 Task: Look for products in the category "Dental Care" with coconut flavor only.
Action: Mouse moved to (262, 107)
Screenshot: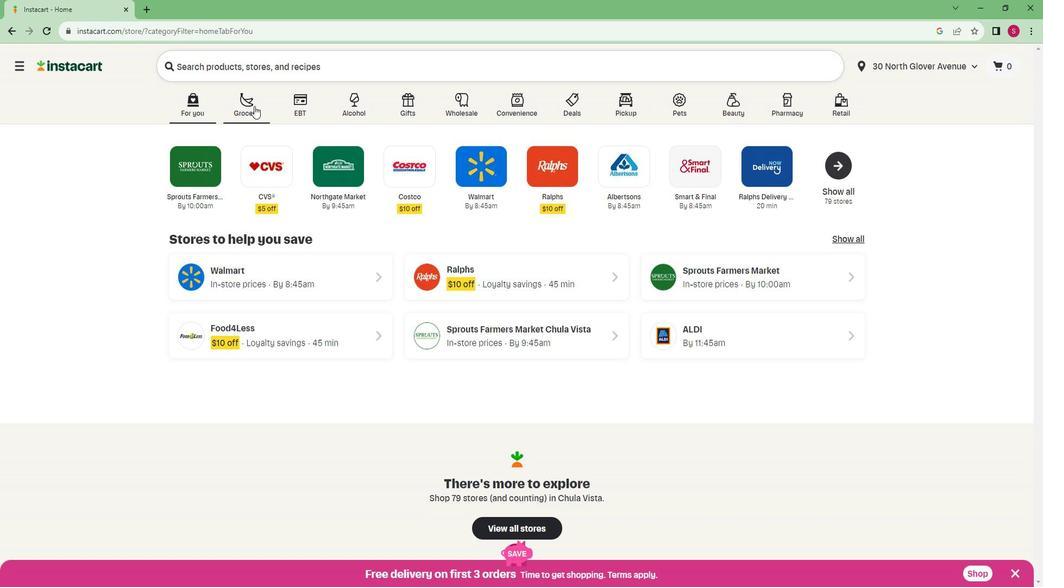 
Action: Mouse pressed left at (262, 107)
Screenshot: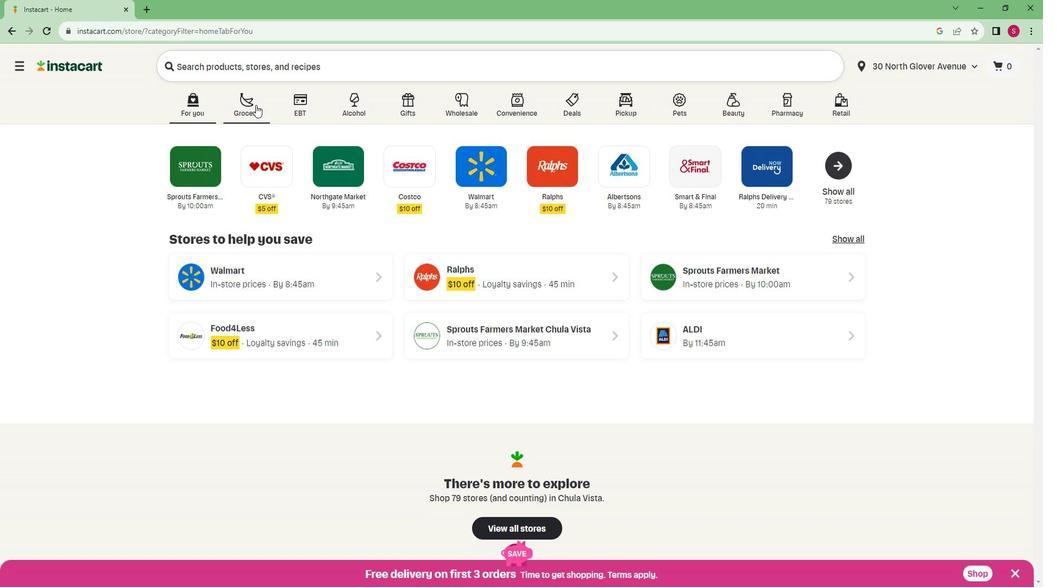 
Action: Mouse moved to (239, 246)
Screenshot: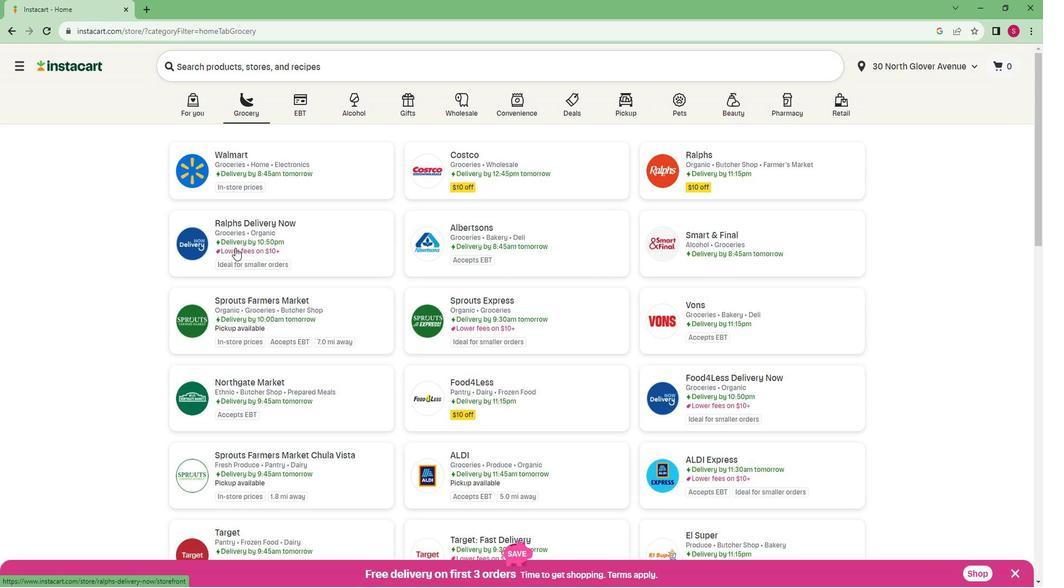 
Action: Mouse scrolled (239, 245) with delta (0, 0)
Screenshot: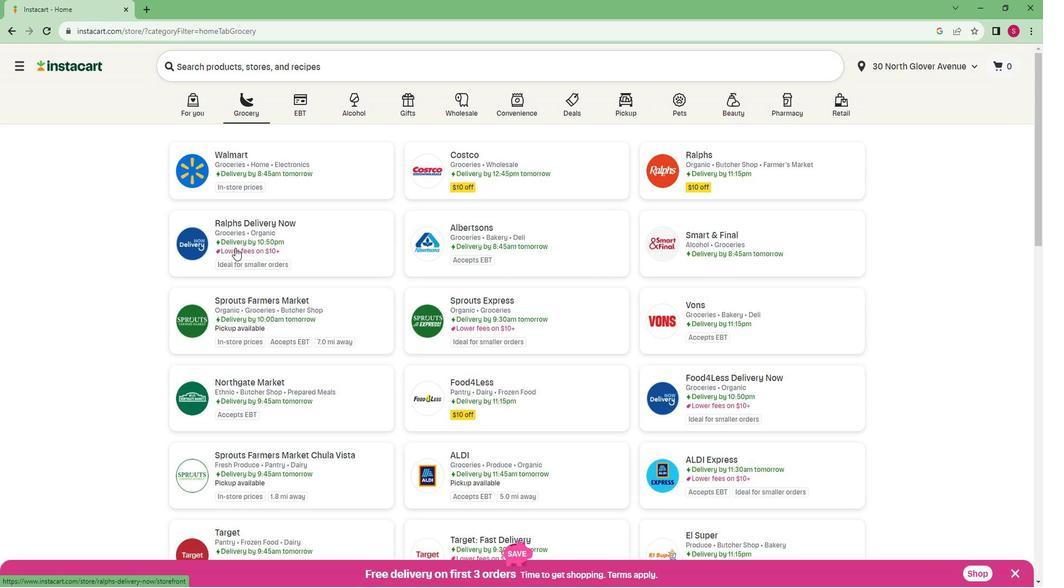 
Action: Mouse moved to (237, 246)
Screenshot: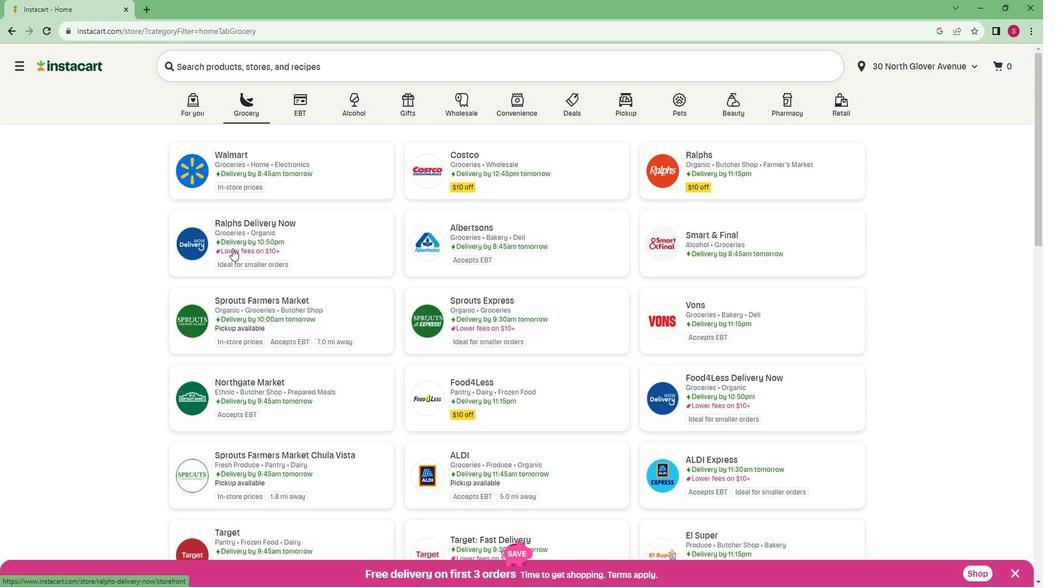 
Action: Mouse scrolled (237, 246) with delta (0, 0)
Screenshot: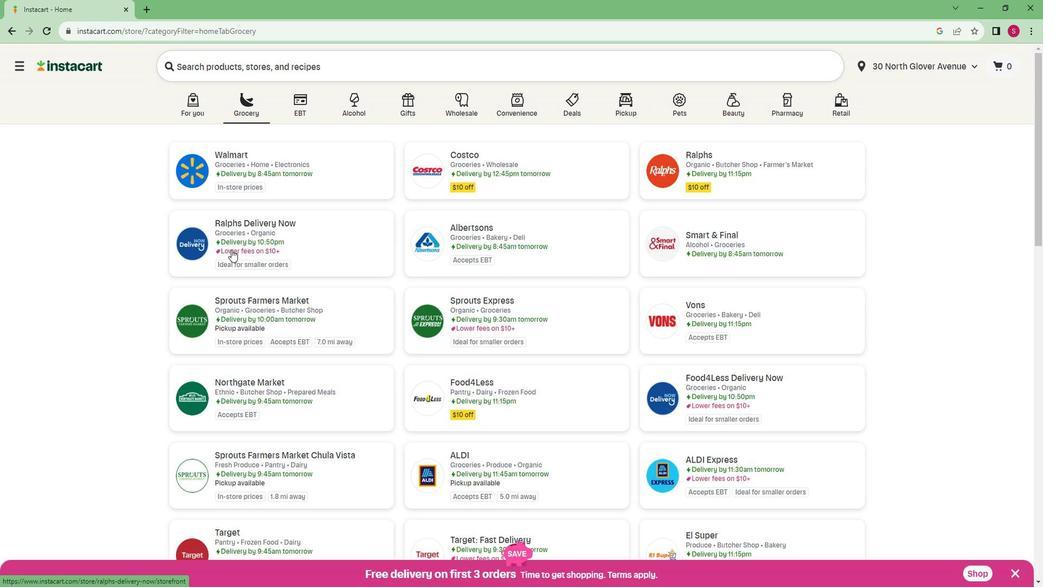 
Action: Mouse moved to (237, 247)
Screenshot: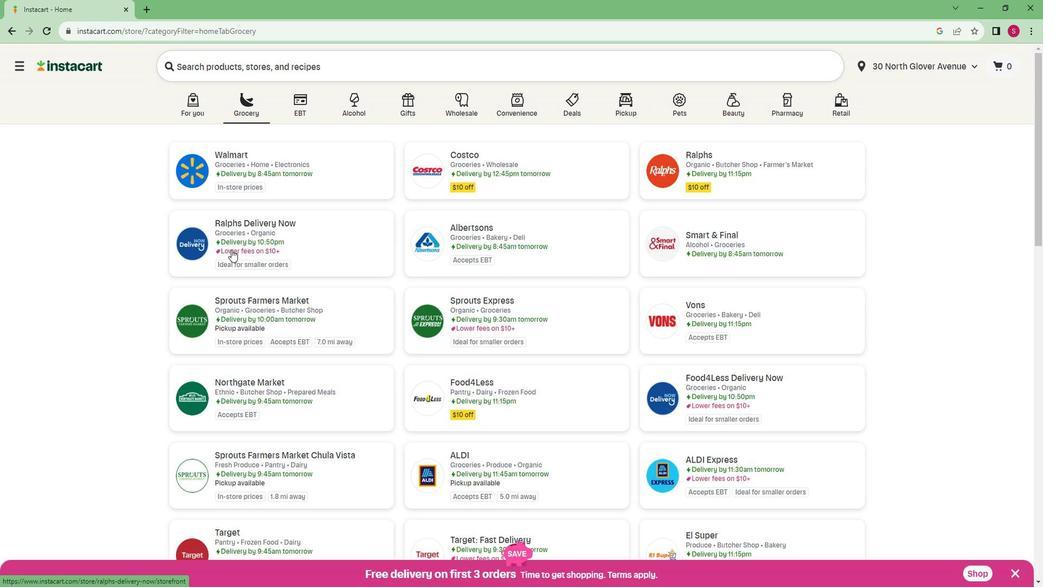 
Action: Mouse scrolled (237, 246) with delta (0, 0)
Screenshot: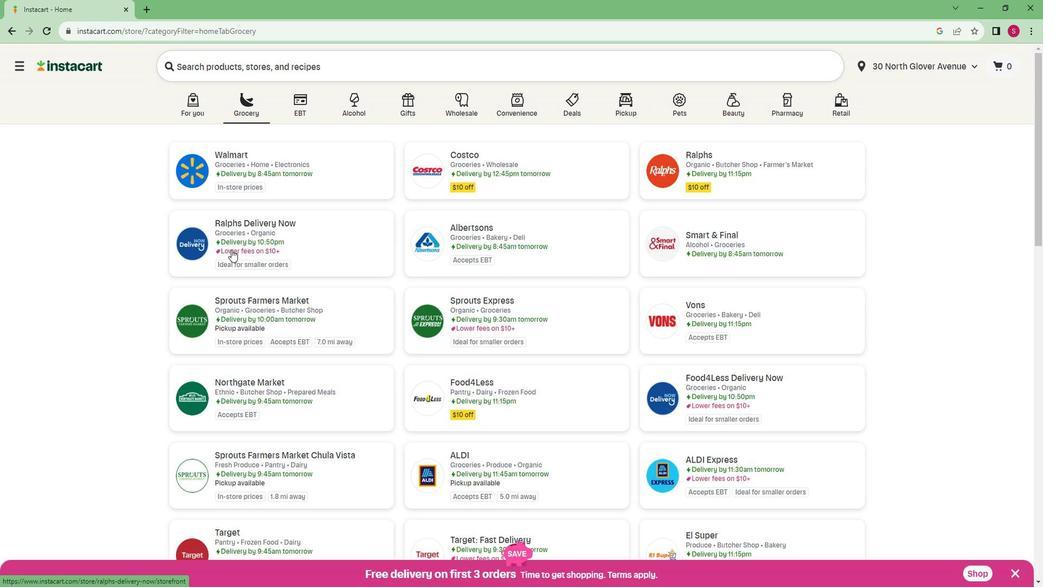
Action: Mouse scrolled (237, 246) with delta (0, 0)
Screenshot: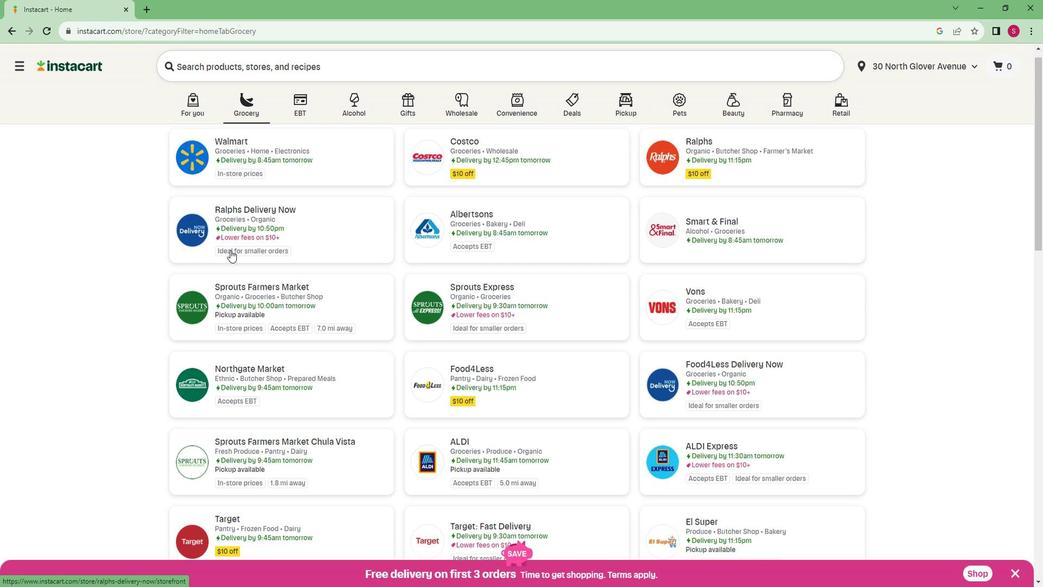
Action: Mouse scrolled (237, 247) with delta (0, 0)
Screenshot: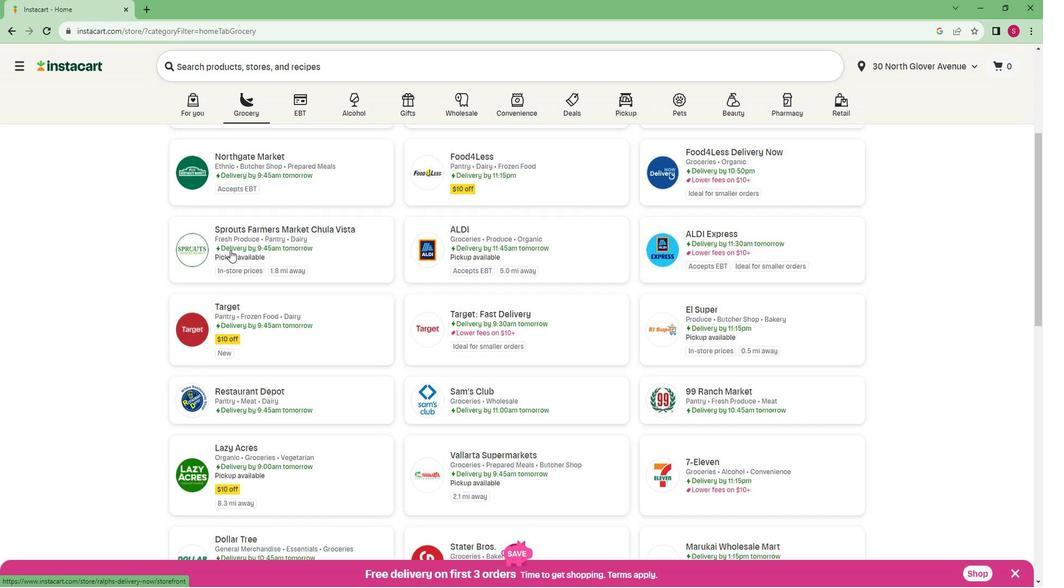 
Action: Mouse scrolled (237, 247) with delta (0, 0)
Screenshot: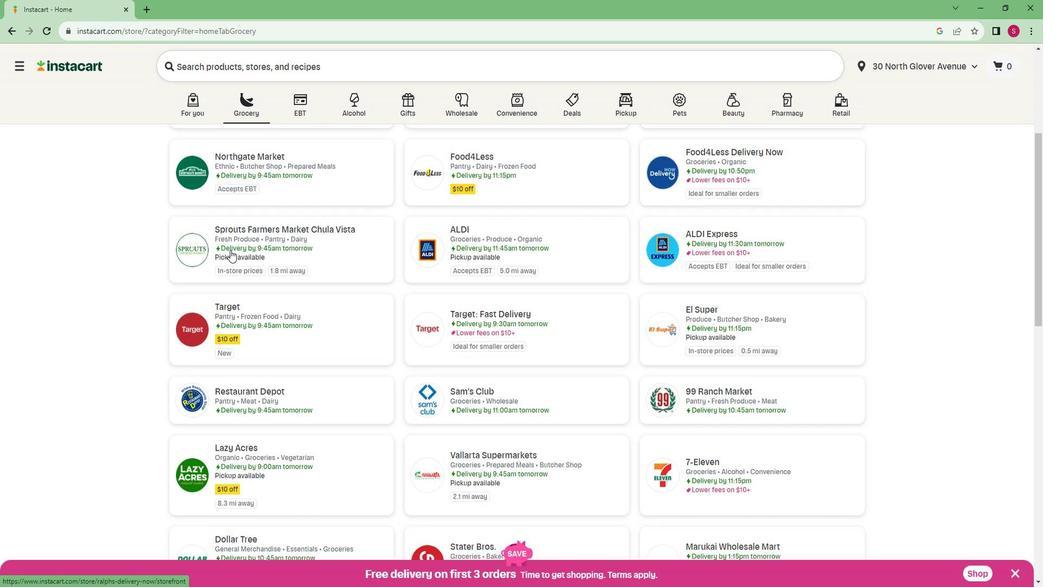 
Action: Mouse scrolled (237, 247) with delta (0, 0)
Screenshot: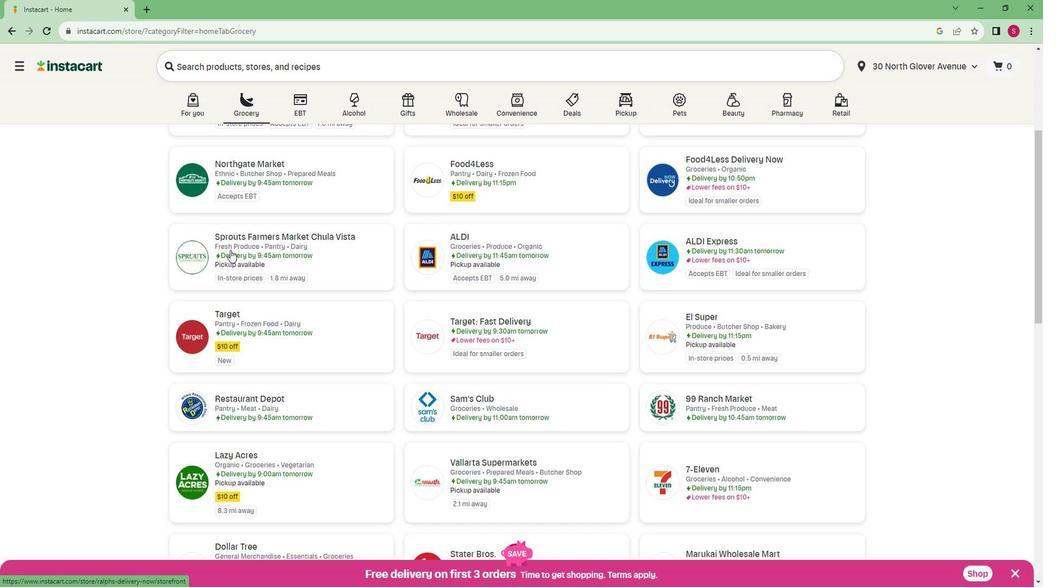 
Action: Mouse moved to (238, 235)
Screenshot: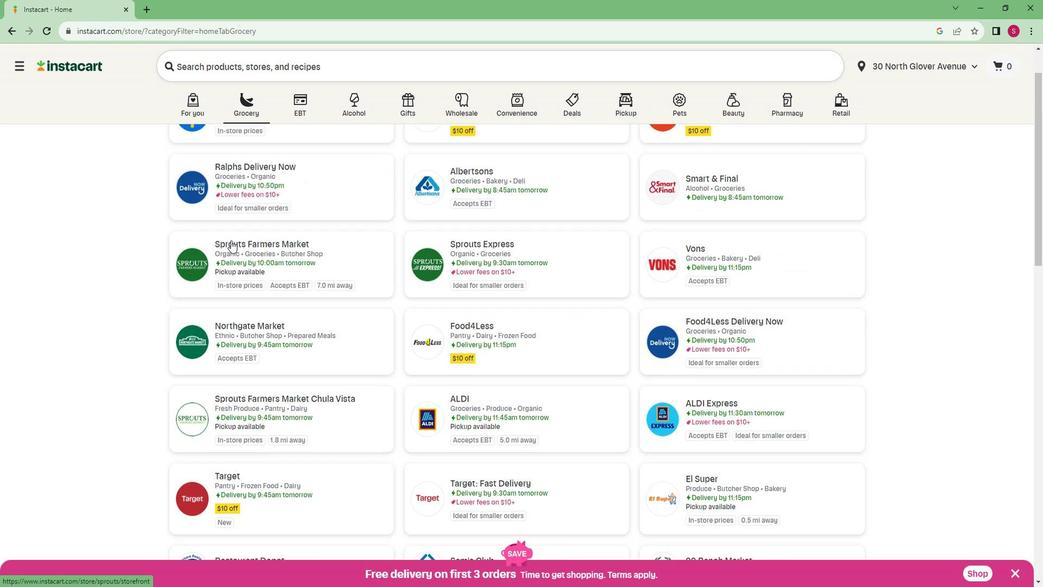 
Action: Mouse pressed left at (238, 235)
Screenshot: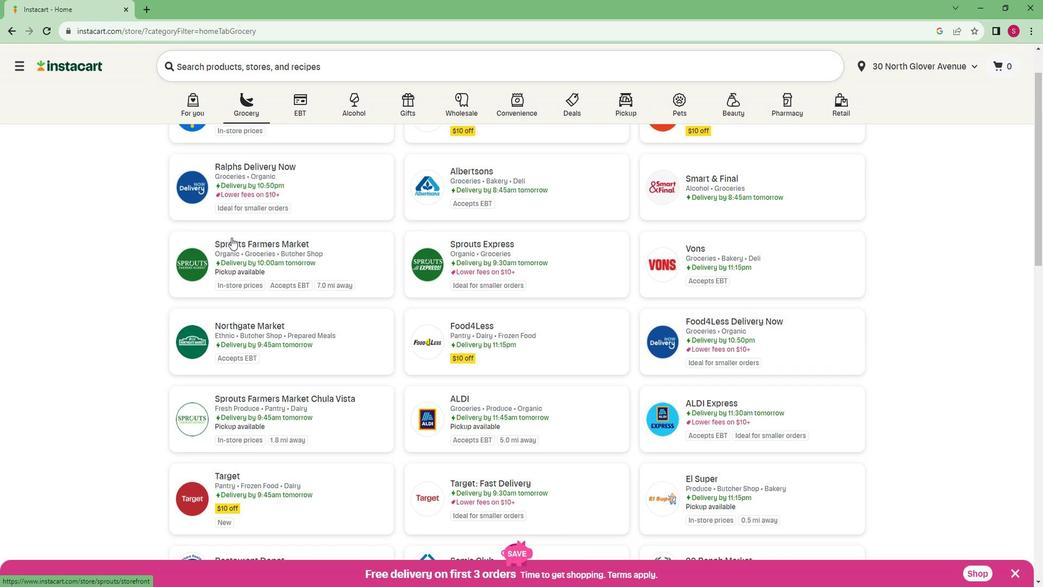 
Action: Mouse moved to (136, 309)
Screenshot: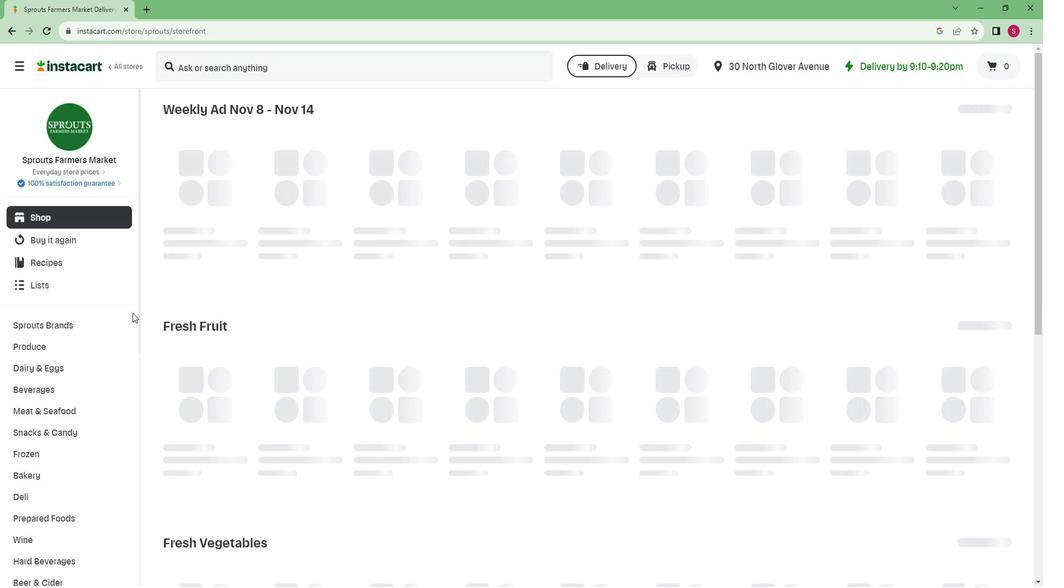 
Action: Mouse scrolled (136, 308) with delta (0, 0)
Screenshot: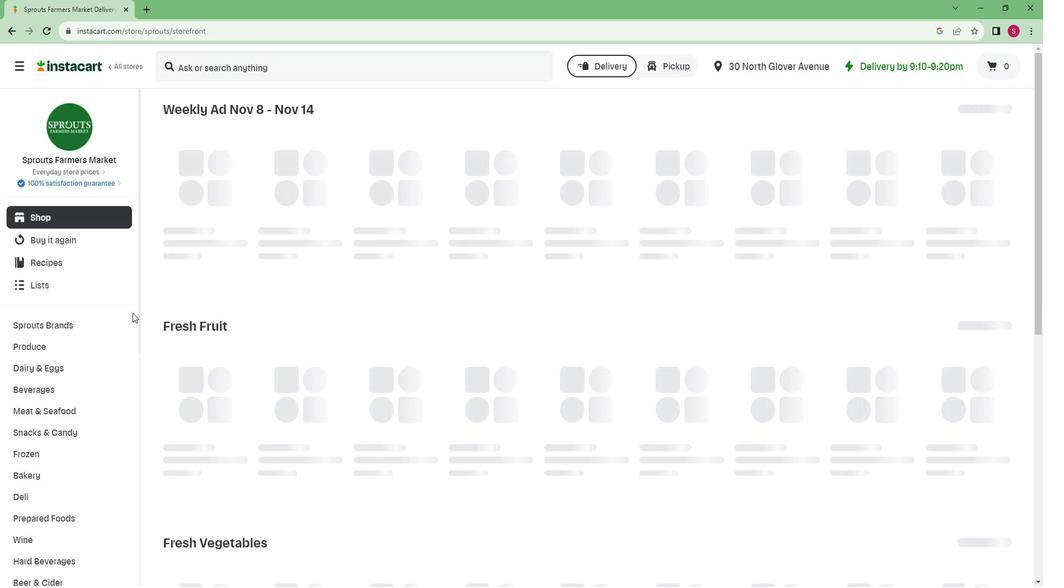 
Action: Mouse moved to (120, 321)
Screenshot: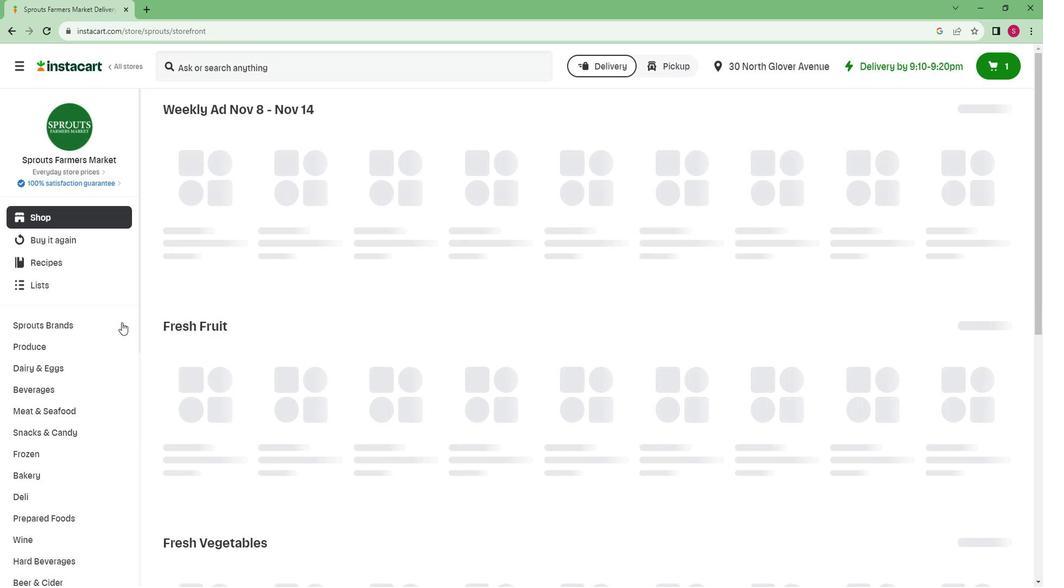 
Action: Mouse scrolled (120, 320) with delta (0, 0)
Screenshot: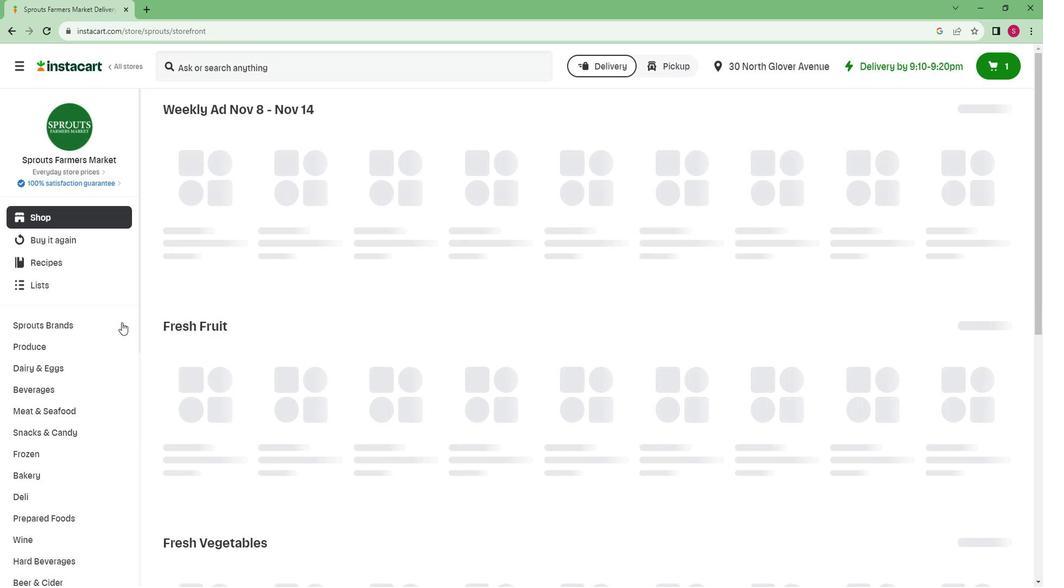 
Action: Mouse moved to (115, 322)
Screenshot: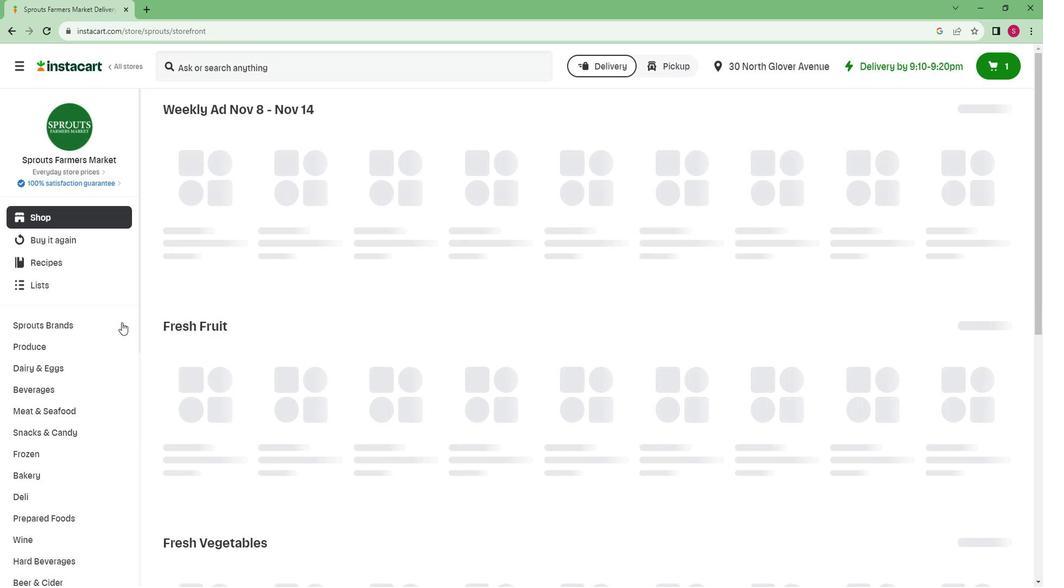 
Action: Mouse scrolled (115, 322) with delta (0, 0)
Screenshot: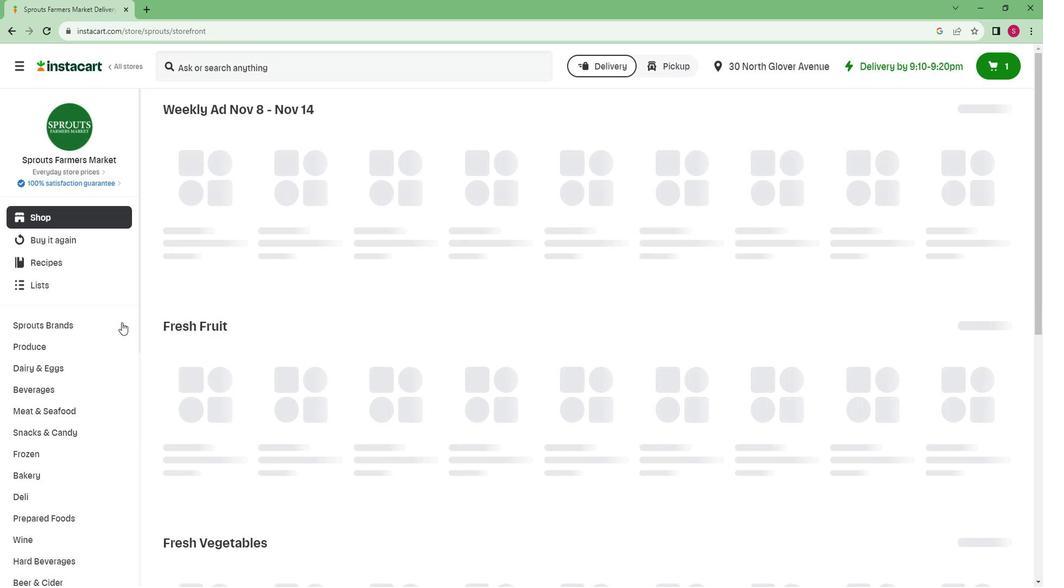 
Action: Mouse moved to (113, 322)
Screenshot: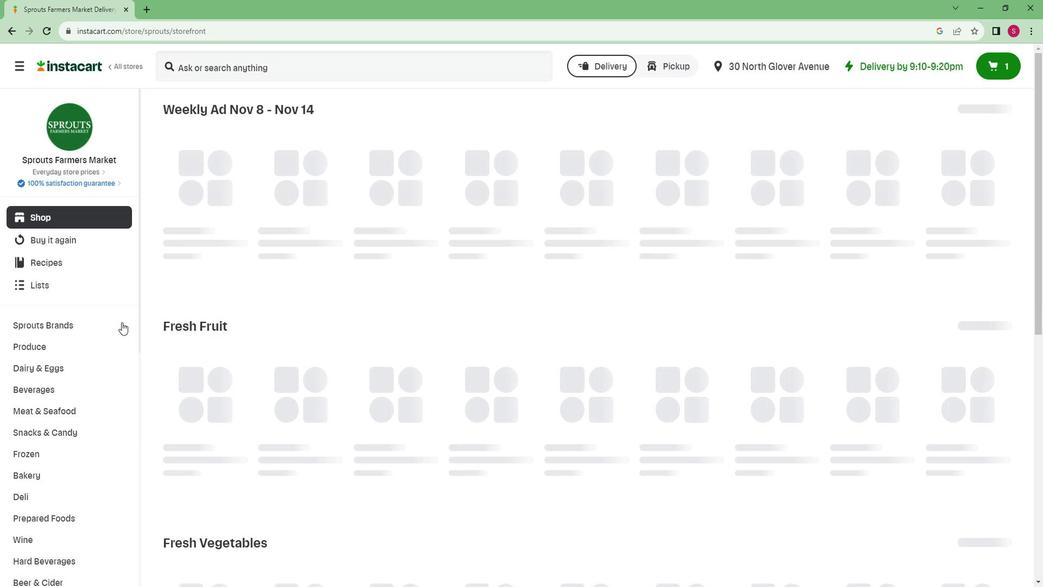 
Action: Mouse scrolled (113, 322) with delta (0, 0)
Screenshot: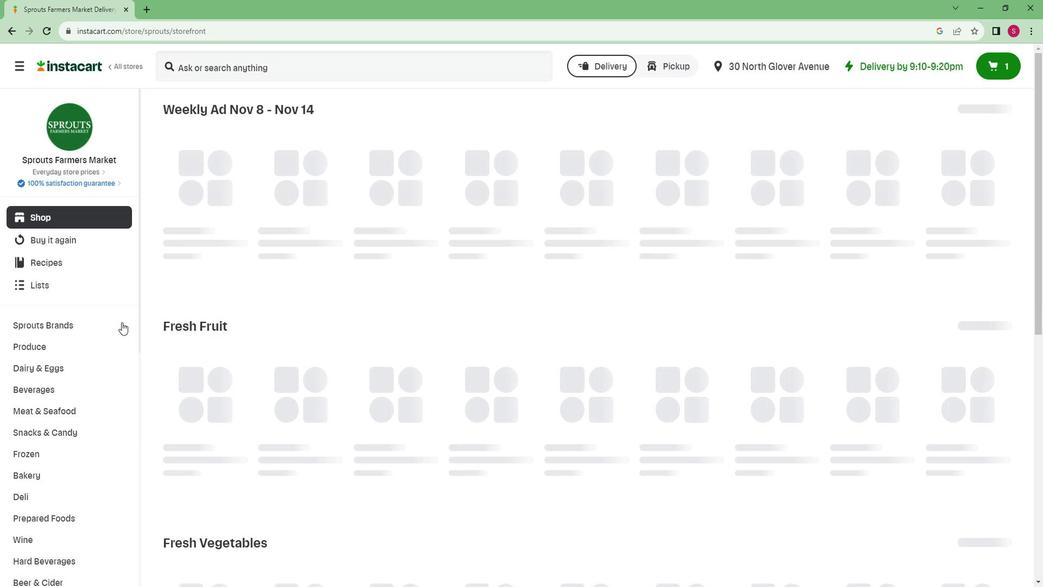 
Action: Mouse moved to (102, 327)
Screenshot: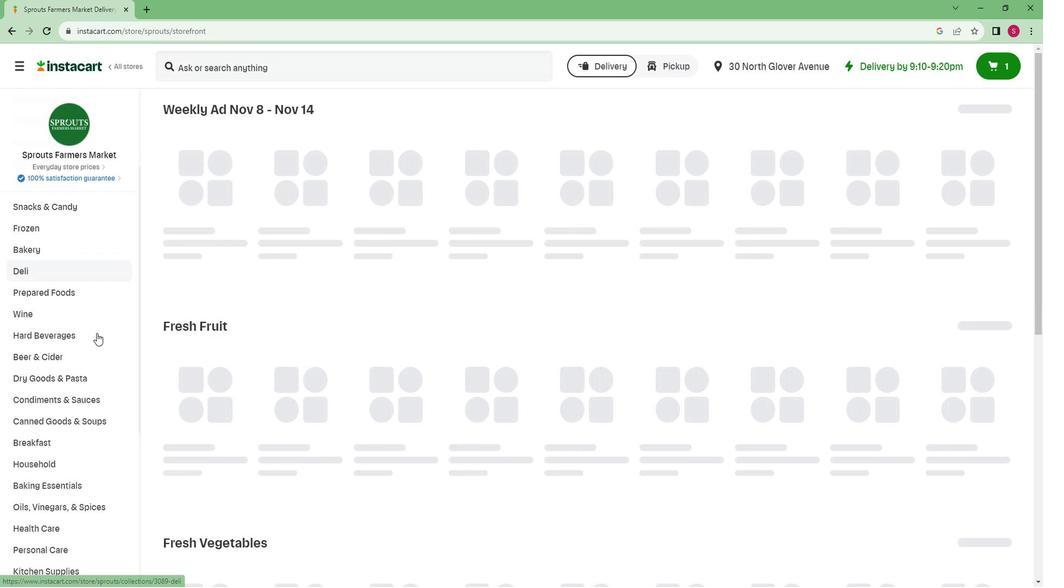 
Action: Mouse scrolled (102, 326) with delta (0, 0)
Screenshot: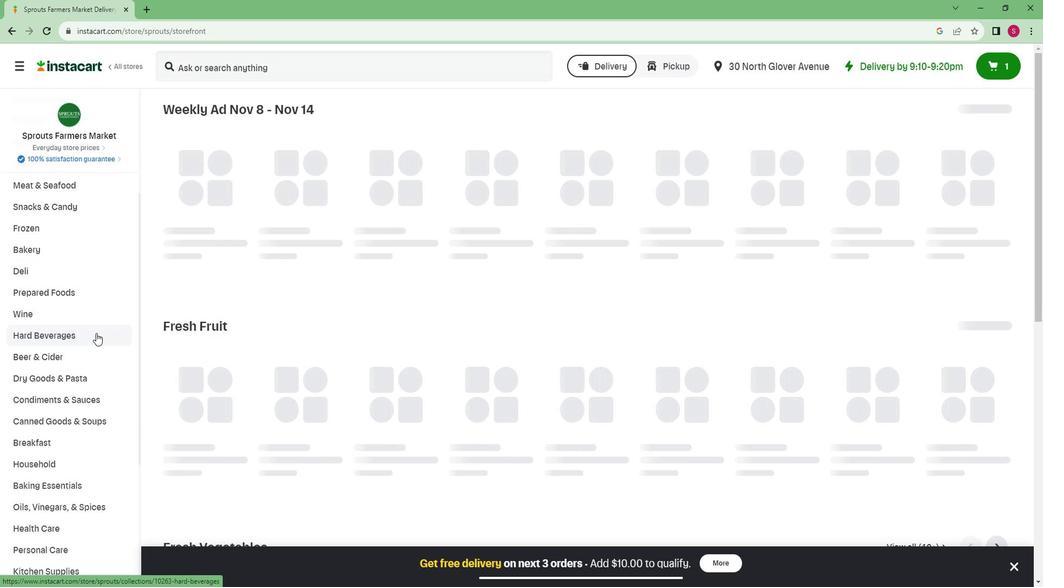 
Action: Mouse scrolled (102, 326) with delta (0, 0)
Screenshot: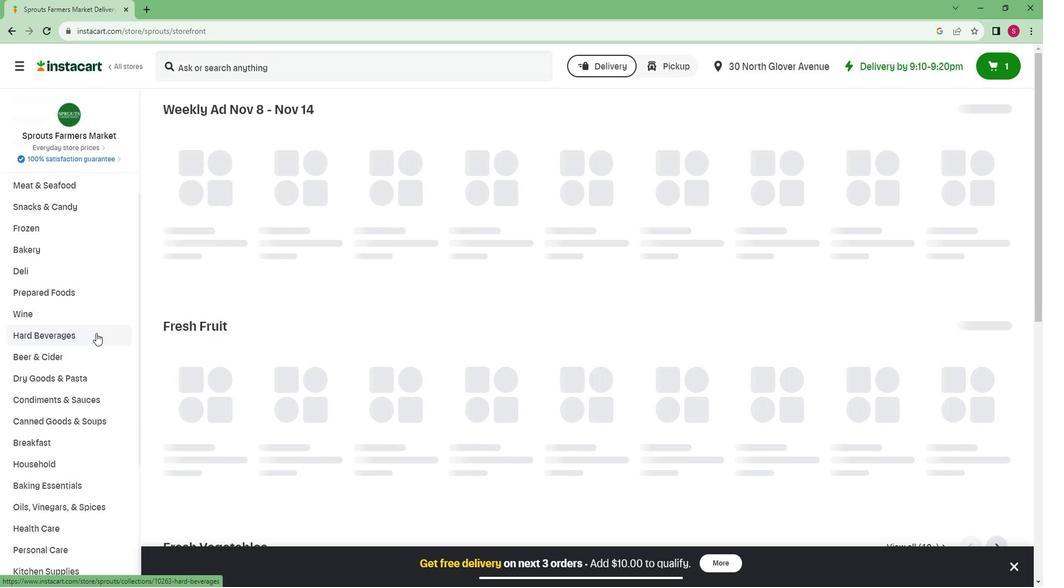 
Action: Mouse scrolled (102, 326) with delta (0, 0)
Screenshot: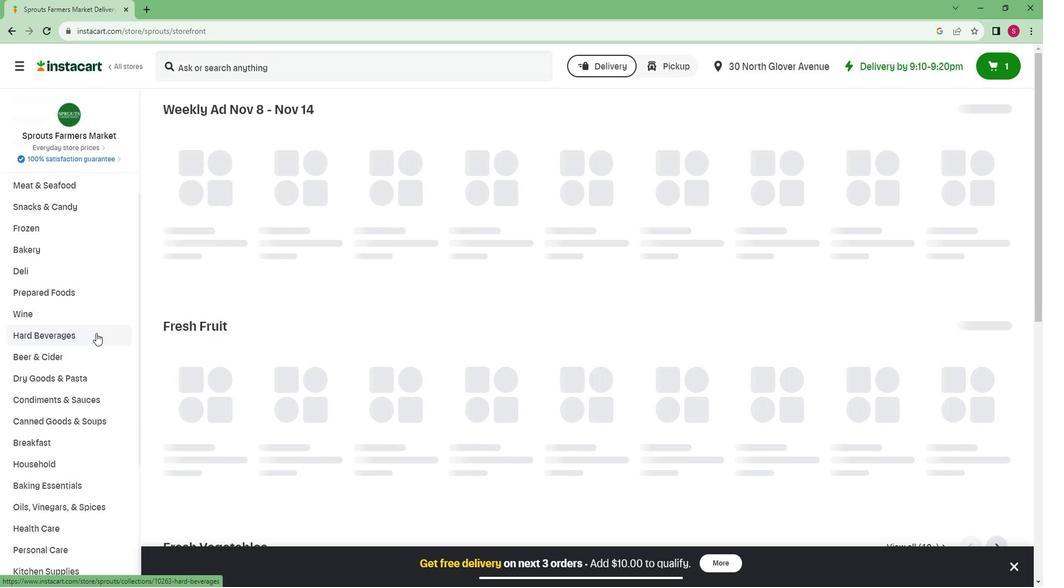 
Action: Mouse scrolled (102, 326) with delta (0, 0)
Screenshot: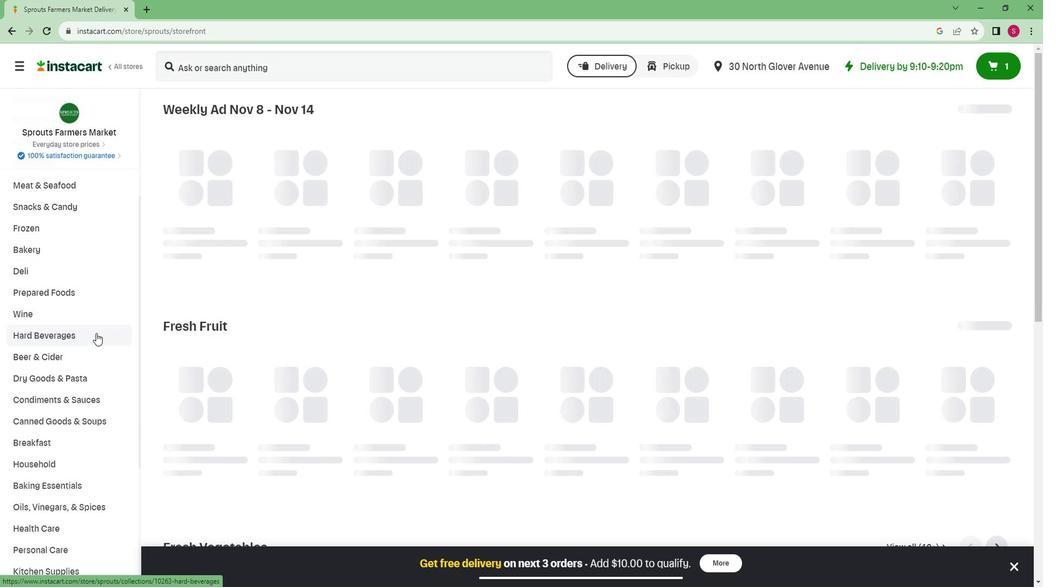 
Action: Mouse scrolled (102, 326) with delta (0, 0)
Screenshot: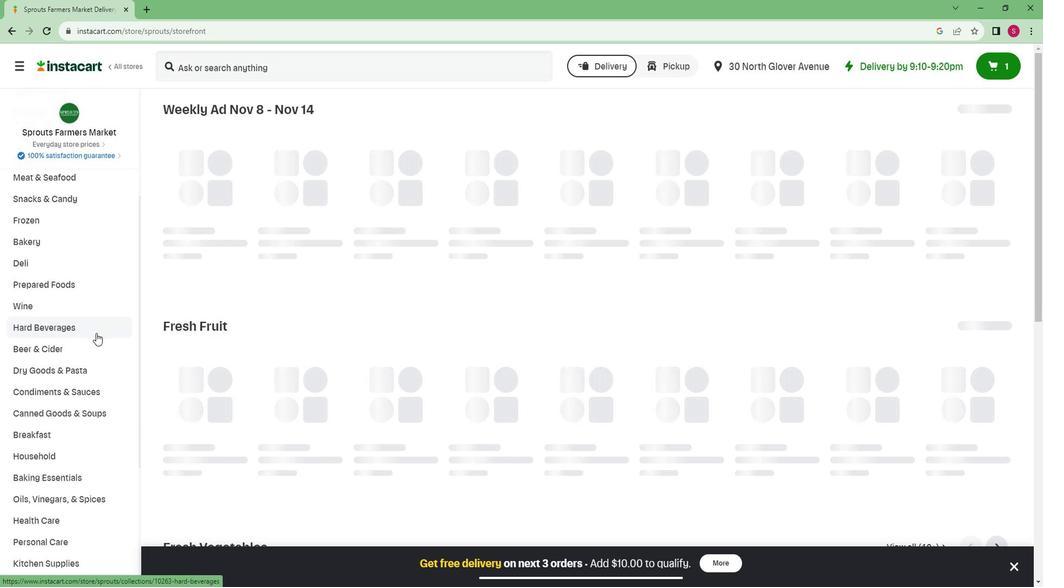 
Action: Mouse moved to (51, 432)
Screenshot: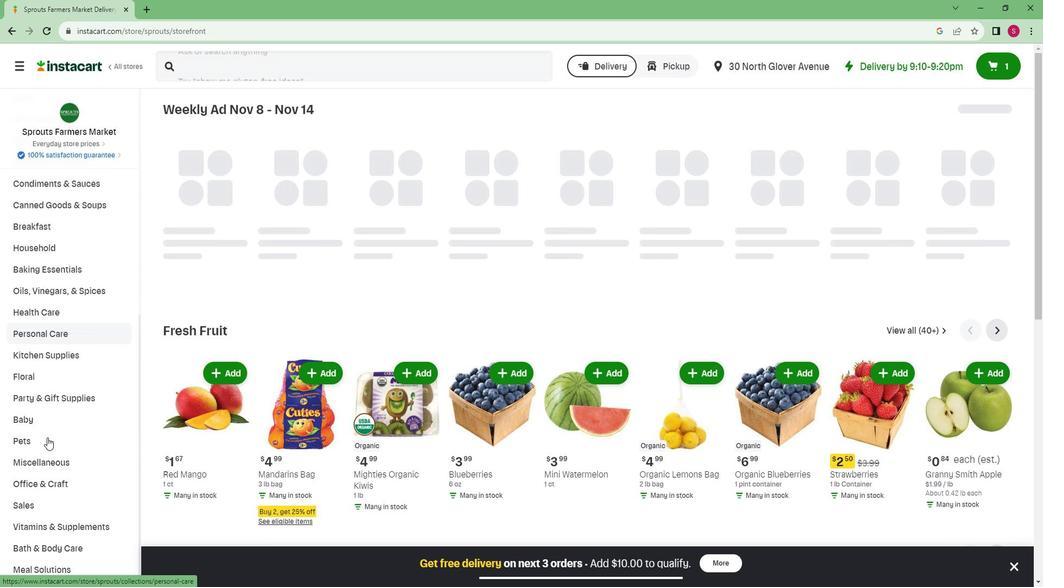 
Action: Mouse scrolled (51, 431) with delta (0, 0)
Screenshot: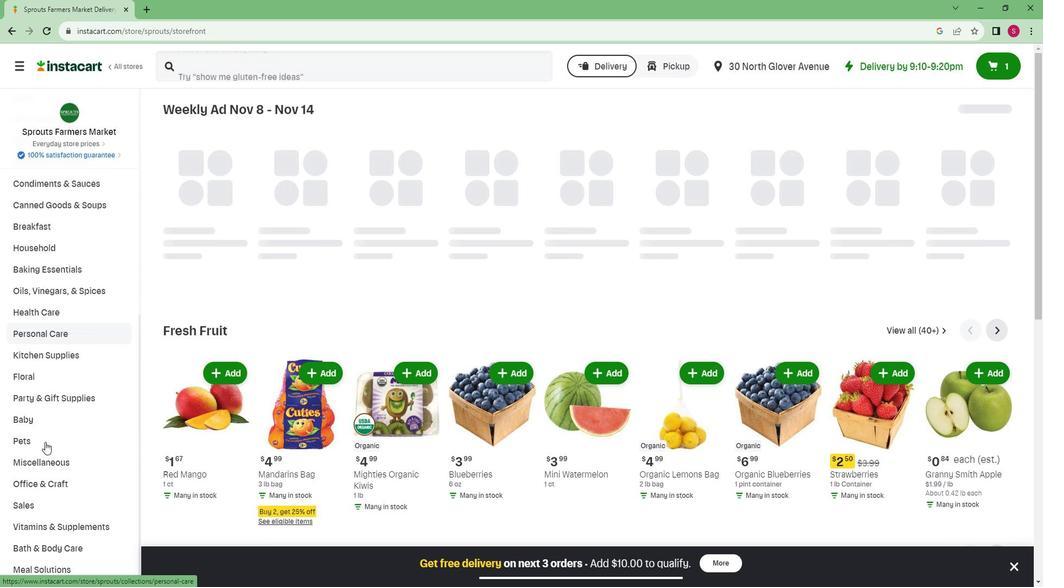 
Action: Mouse scrolled (51, 432) with delta (0, 0)
Screenshot: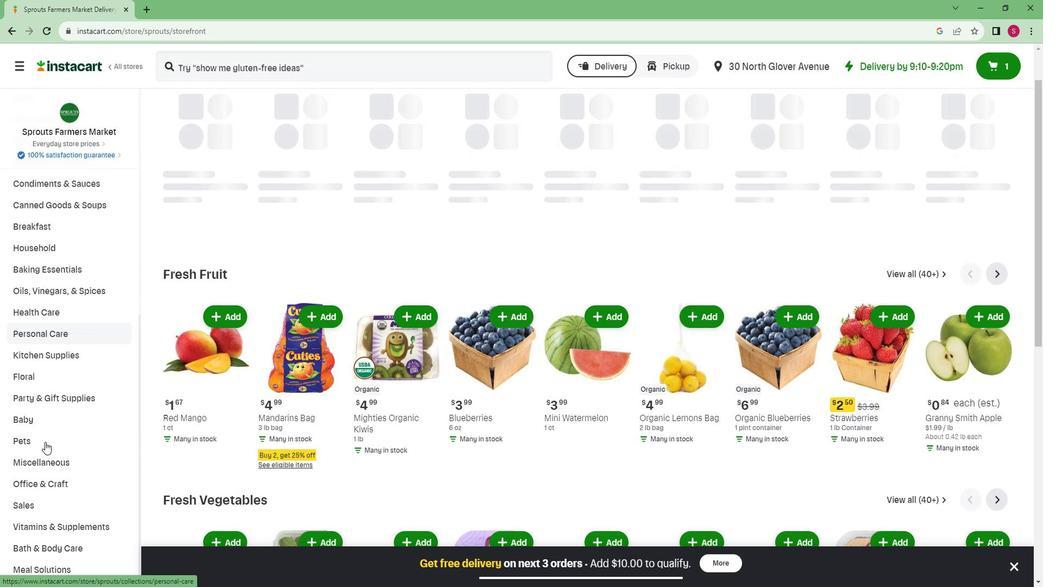 
Action: Mouse moved to (30, 528)
Screenshot: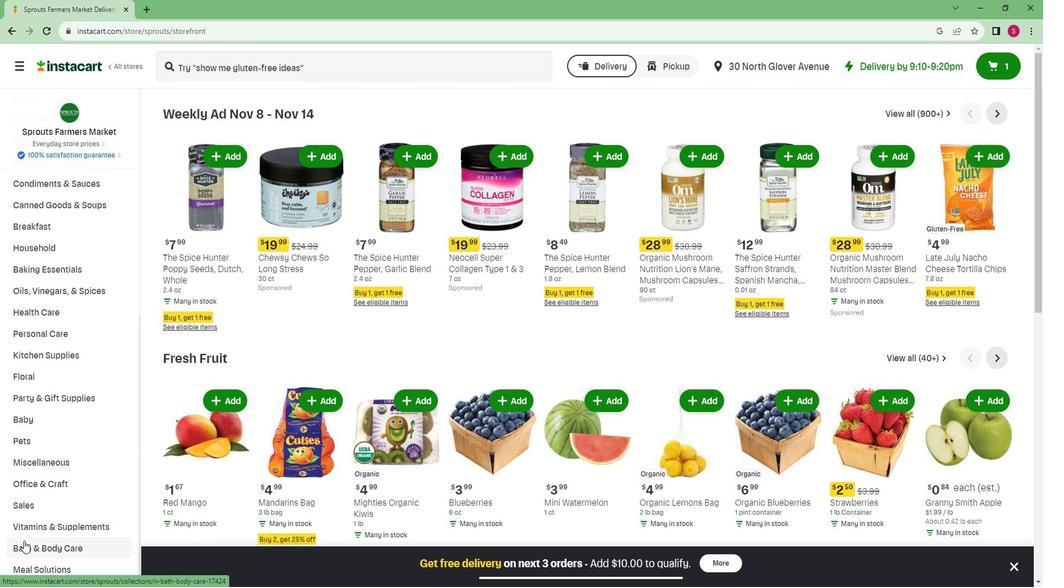 
Action: Mouse pressed left at (30, 528)
Screenshot: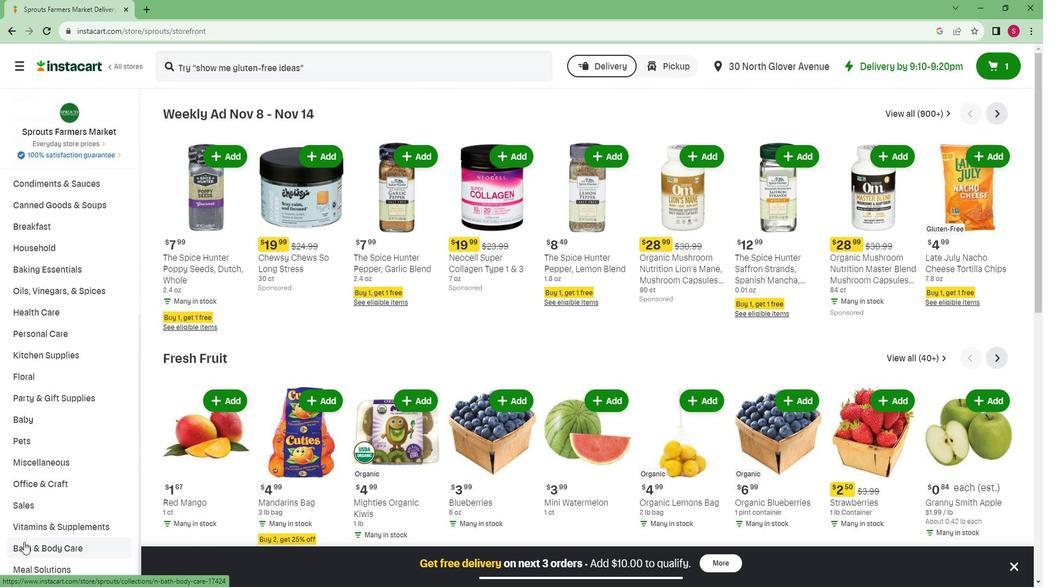
Action: Mouse moved to (696, 136)
Screenshot: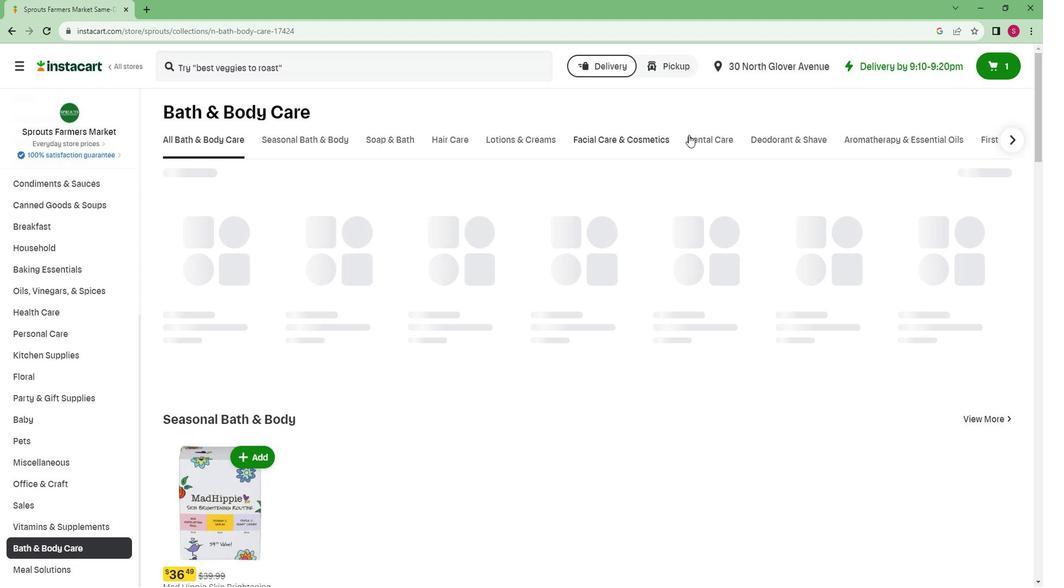 
Action: Mouse pressed left at (696, 136)
Screenshot: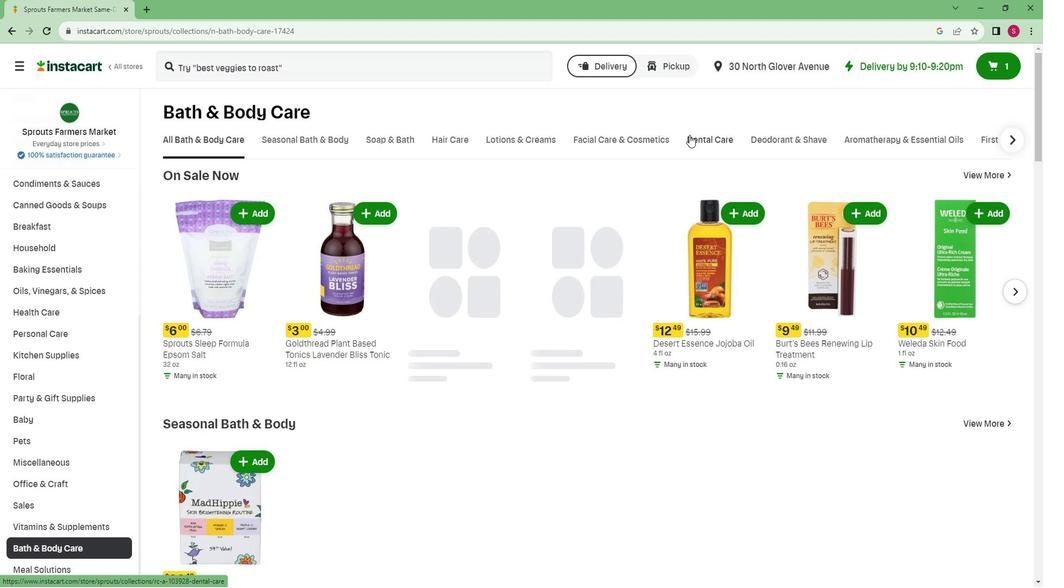 
Action: Mouse moved to (457, 208)
Screenshot: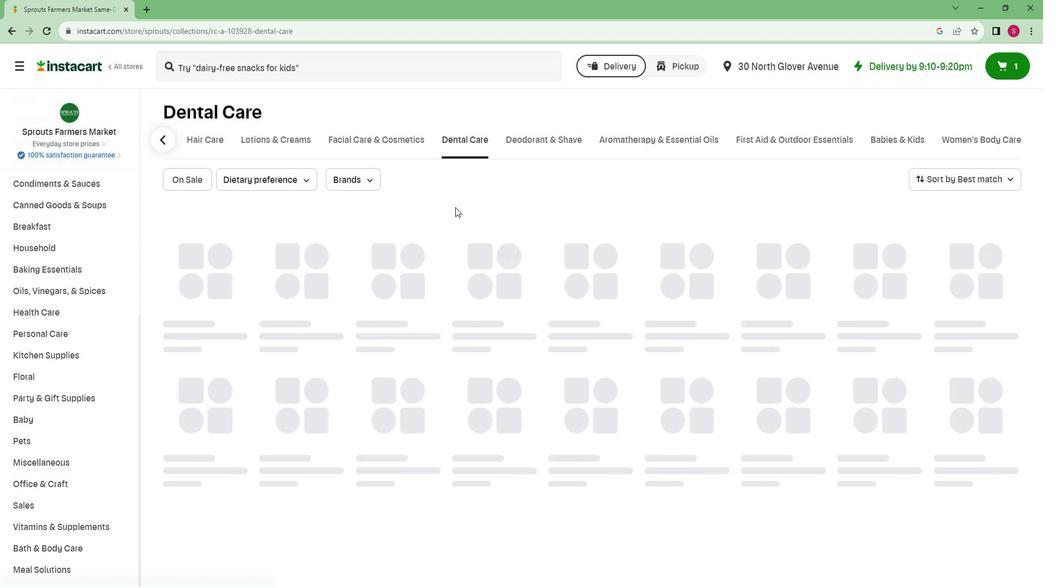 
